 Task: Toggle the option "Allow only one instance" for playlists and instances.
Action: Mouse moved to (114, 17)
Screenshot: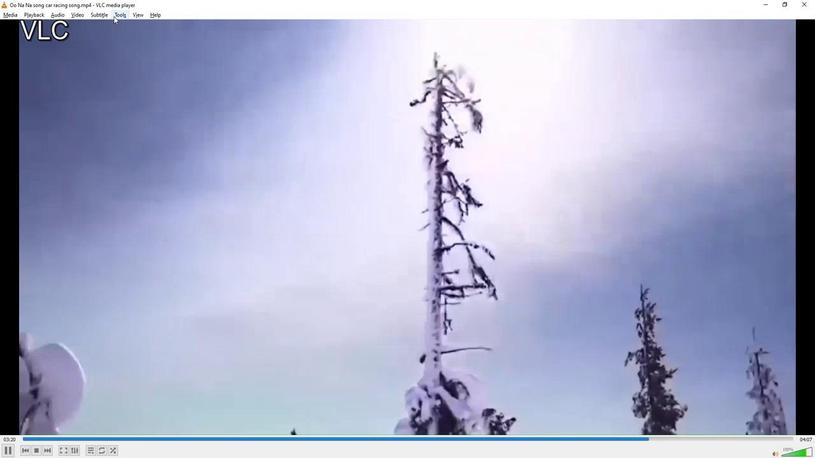 
Action: Mouse pressed left at (114, 17)
Screenshot: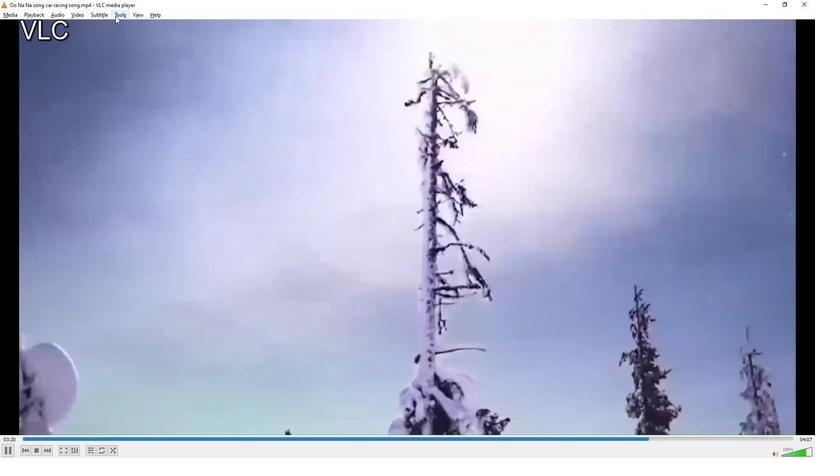 
Action: Mouse moved to (140, 115)
Screenshot: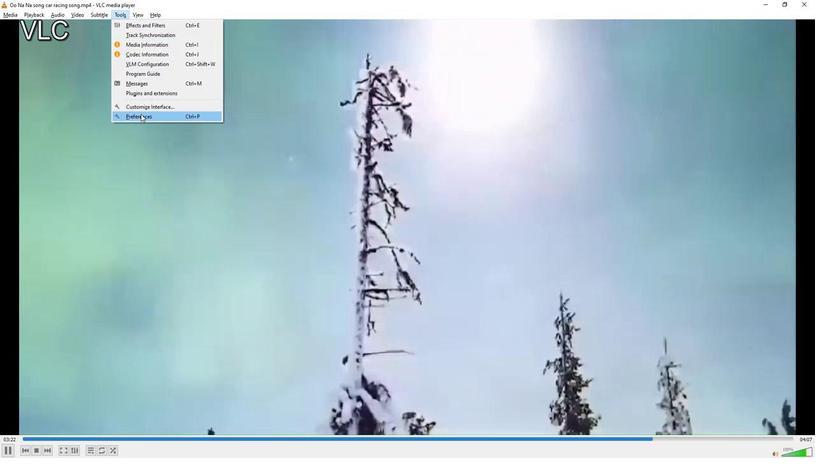 
Action: Mouse pressed left at (140, 115)
Screenshot: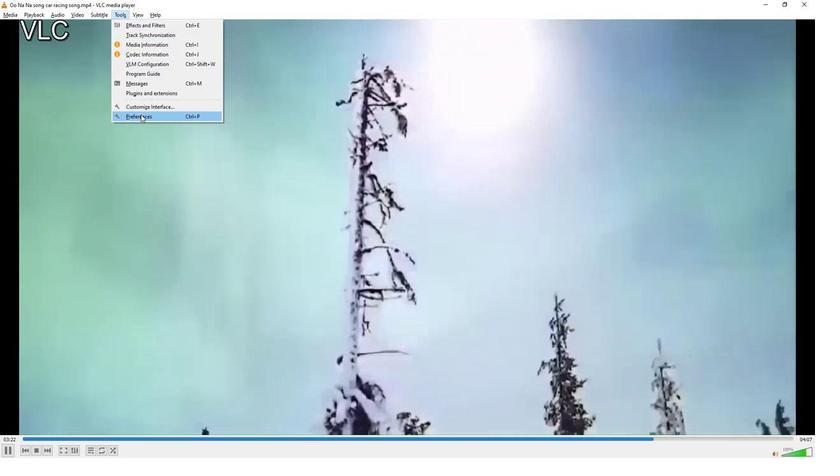 
Action: Mouse moved to (366, 275)
Screenshot: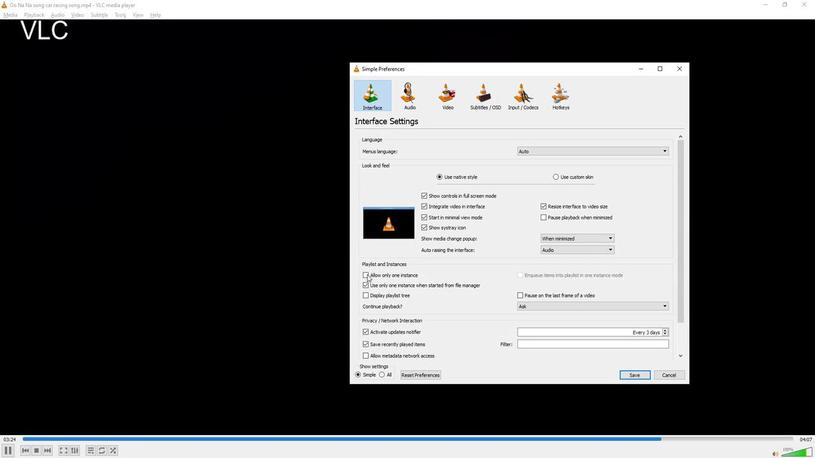 
Action: Mouse pressed left at (366, 275)
Screenshot: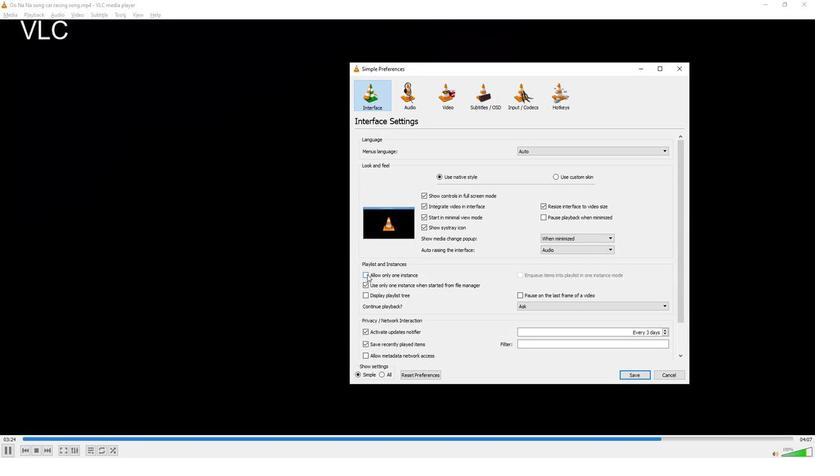 
Action: Mouse moved to (306, 280)
Screenshot: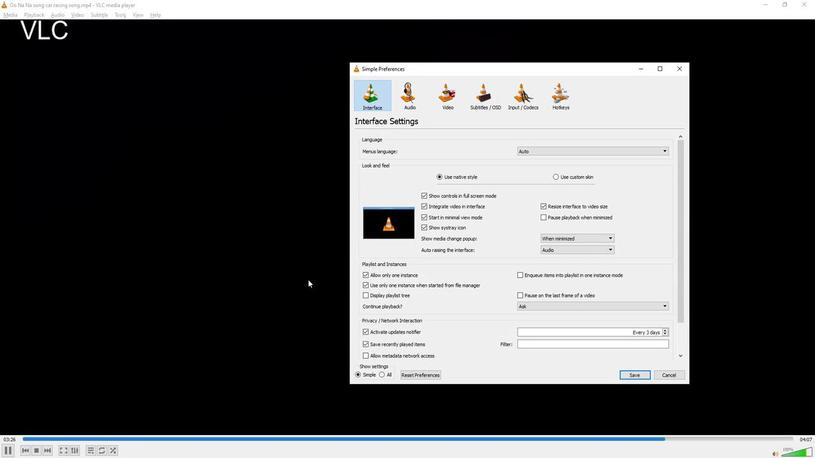 
